 Task: Create Card Card0000000032 in Board Board0000000008 in Workspace WS0000000003 in Trello. Create Card Card0000000033 in Board Board0000000009 in Workspace WS0000000003 in Trello. Create Card Card0000000034 in Board Board0000000009 in Workspace WS0000000003 in Trello. Create Card Card0000000035 in Board Board0000000009 in Workspace WS0000000003 in Trello. Create Card Card0000000036 in Board Board0000000009 in Workspace WS0000000003 in Trello
Action: Mouse moved to (276, 323)
Screenshot: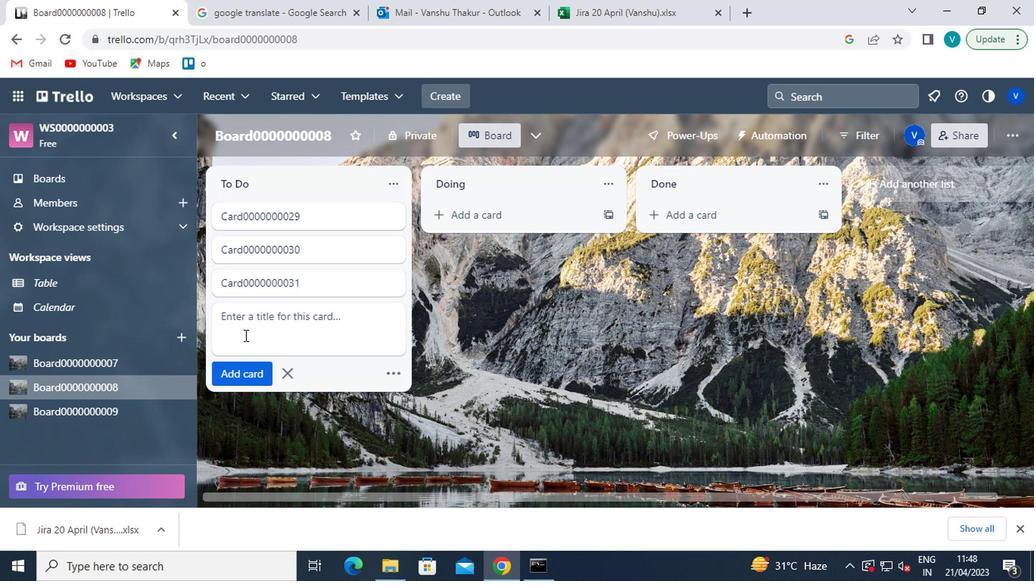 
Action: Mouse pressed left at (276, 323)
Screenshot: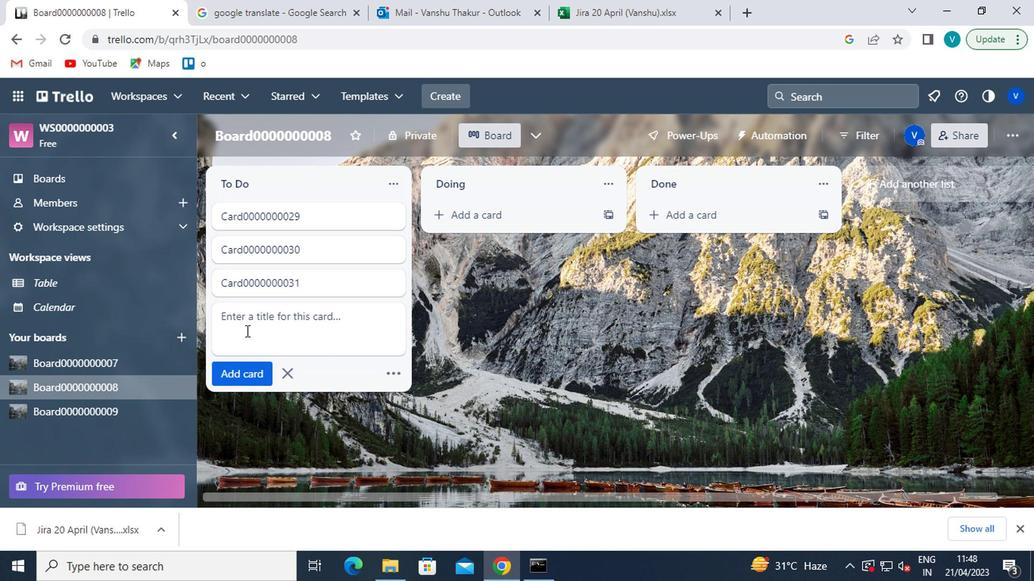 
Action: Mouse moved to (295, 326)
Screenshot: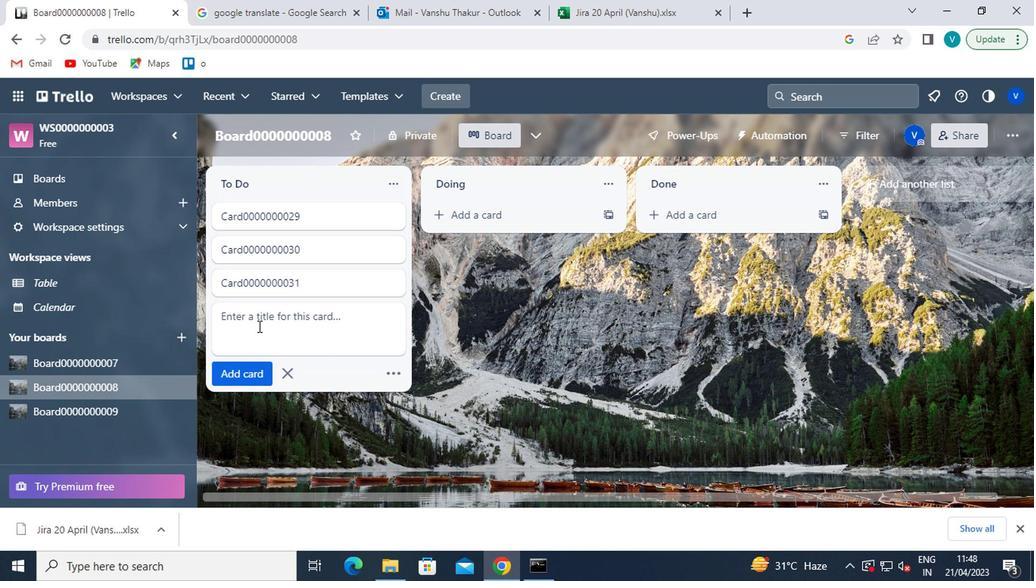 
Action: Key pressed <Key.shift>CARD00
Screenshot: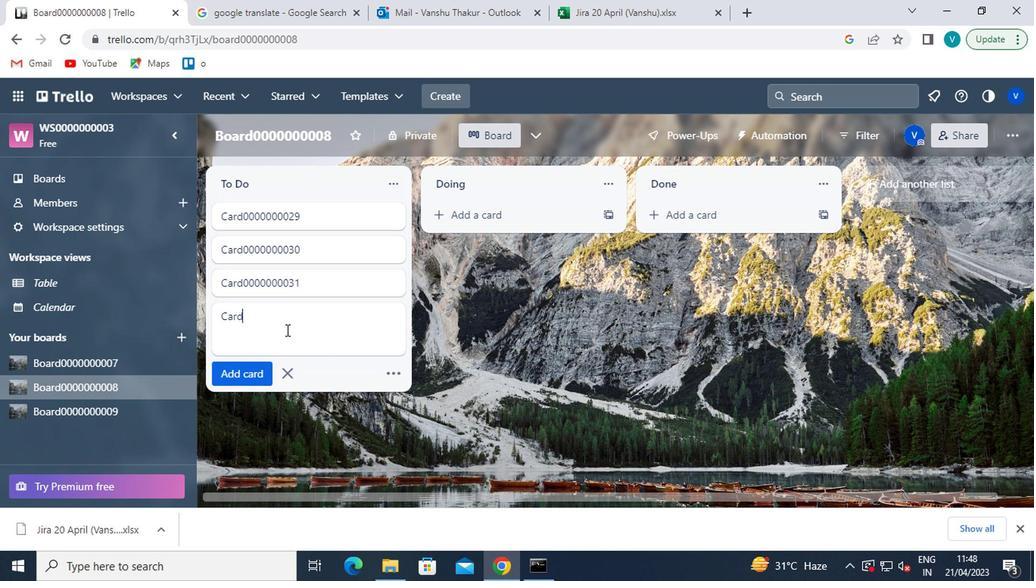 
Action: Mouse moved to (294, 326)
Screenshot: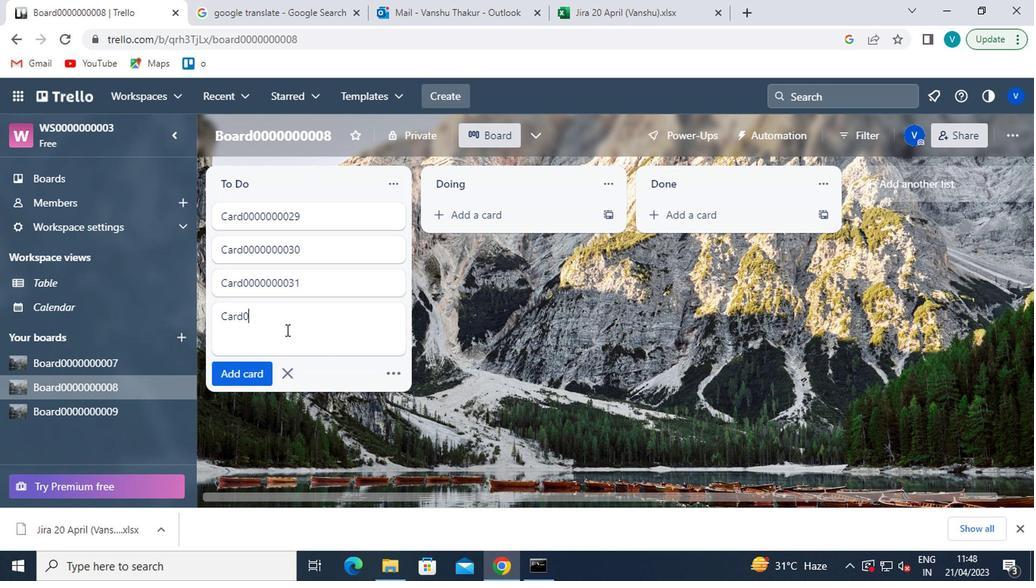 
Action: Key pressed 000
Screenshot: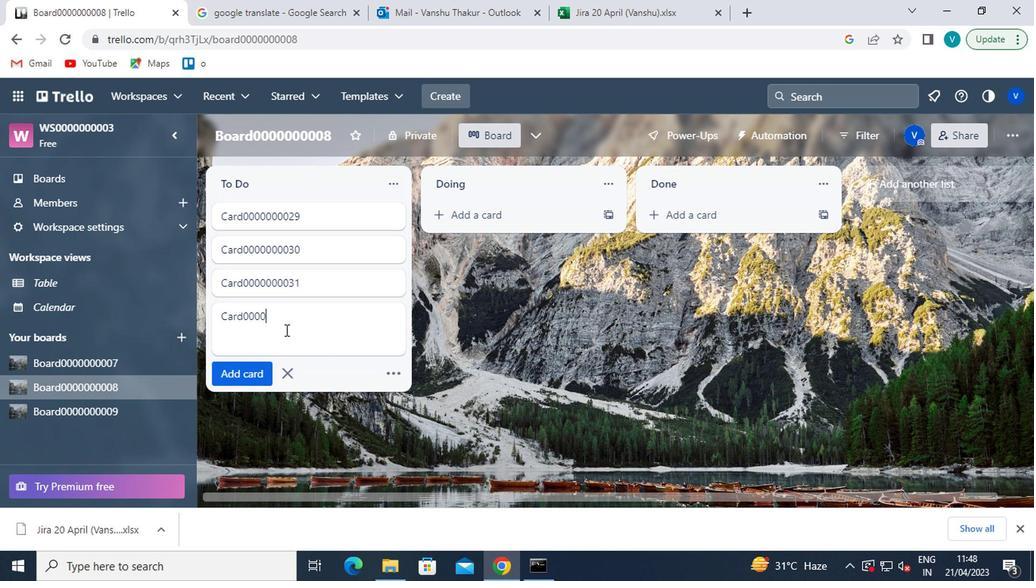 
Action: Mouse moved to (294, 325)
Screenshot: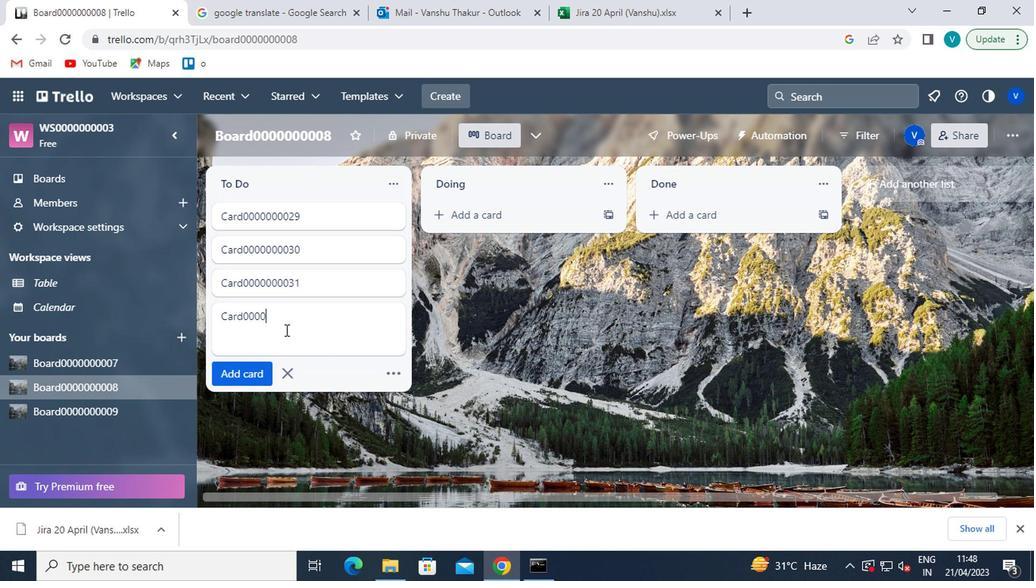 
Action: Key pressed 00
Screenshot: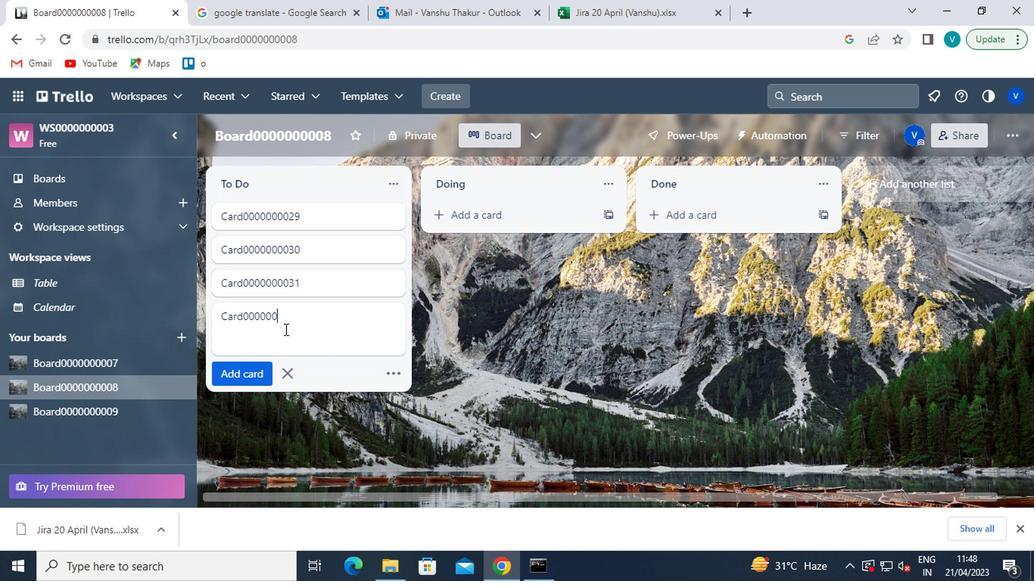 
Action: Mouse moved to (293, 325)
Screenshot: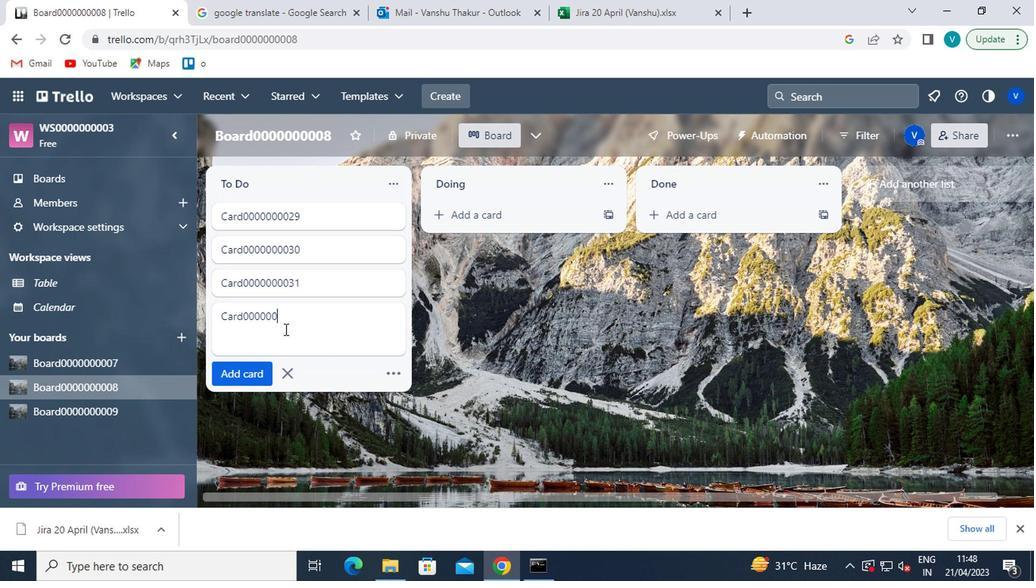 
Action: Key pressed 0
Screenshot: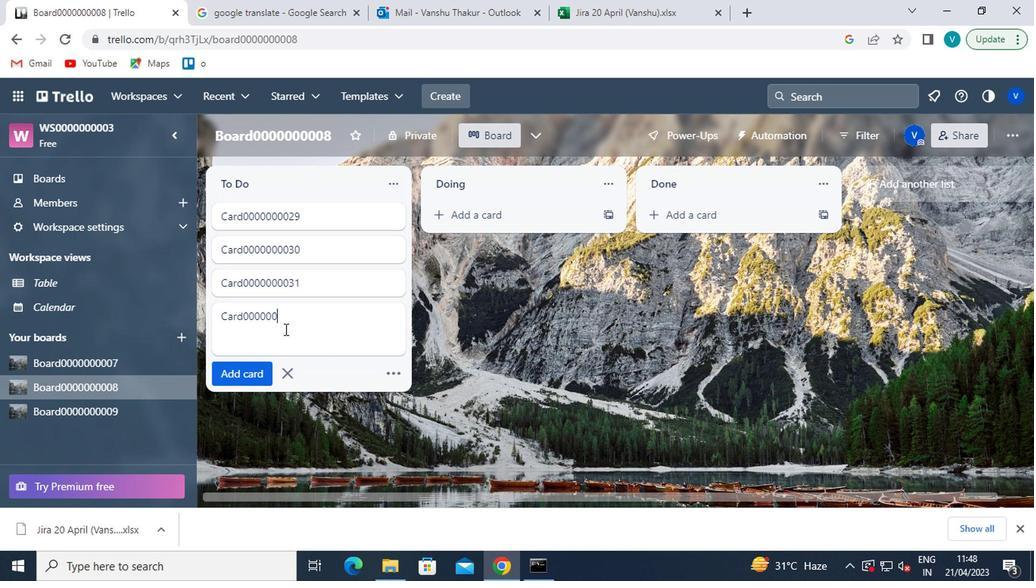 
Action: Mouse moved to (292, 325)
Screenshot: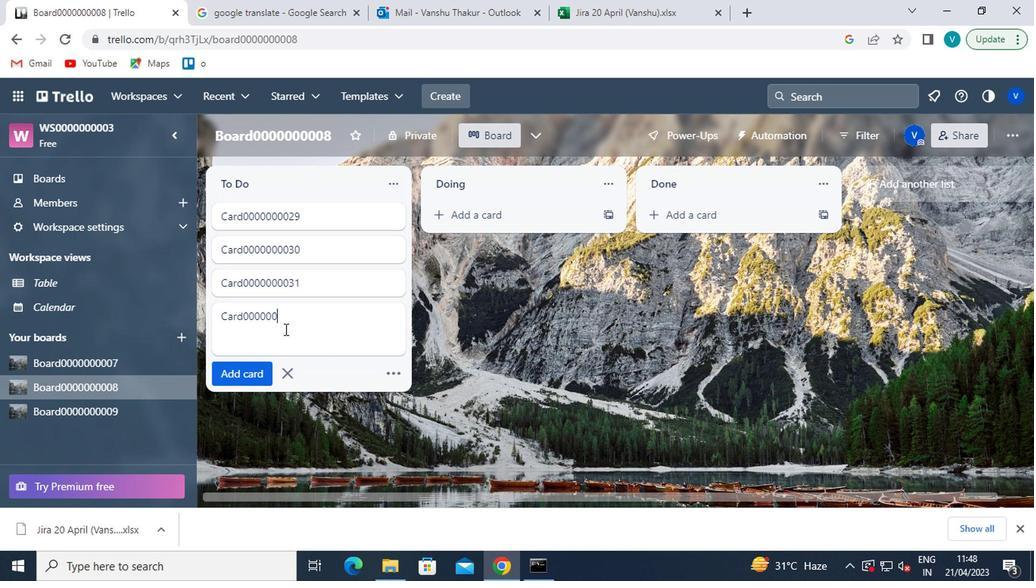 
Action: Key pressed 32
Screenshot: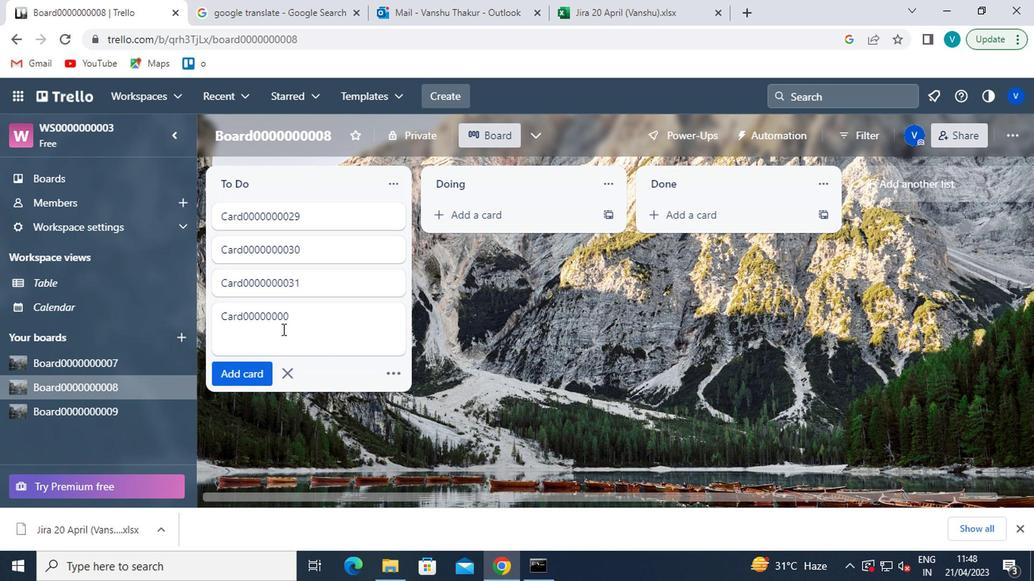 
Action: Mouse moved to (283, 322)
Screenshot: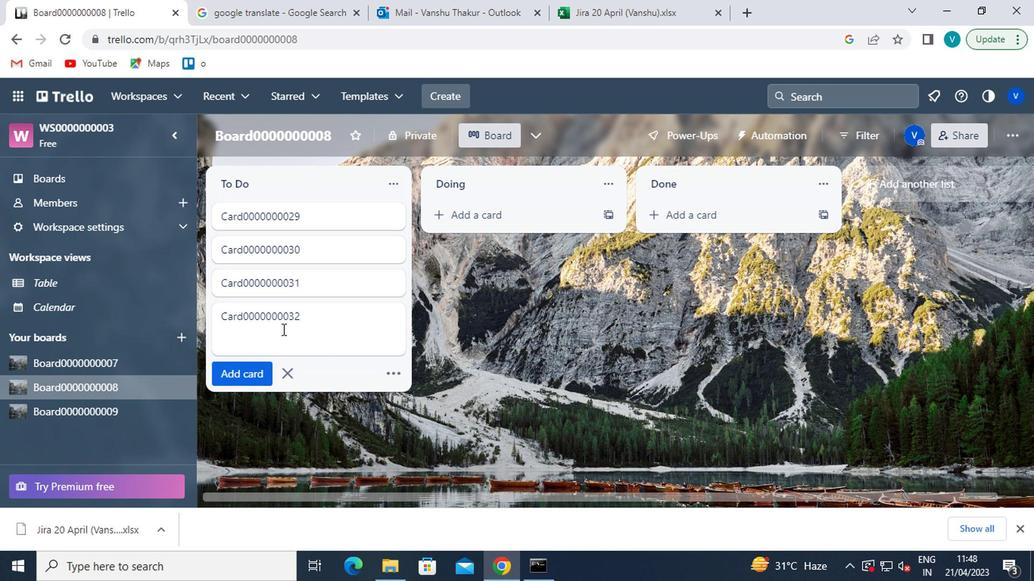 
Action: Key pressed <Key.enter>
Screenshot: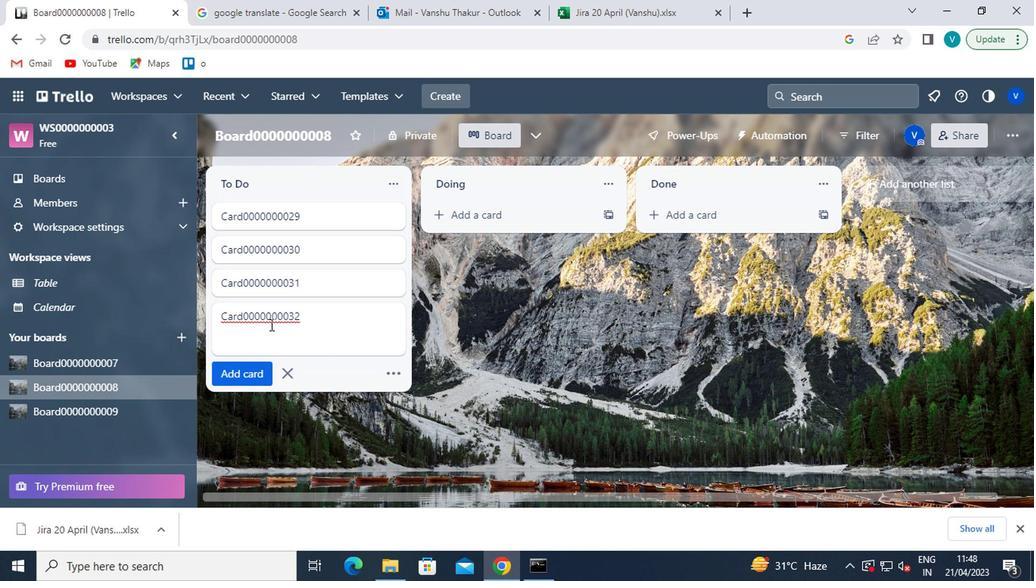 
Action: Mouse moved to (155, 383)
Screenshot: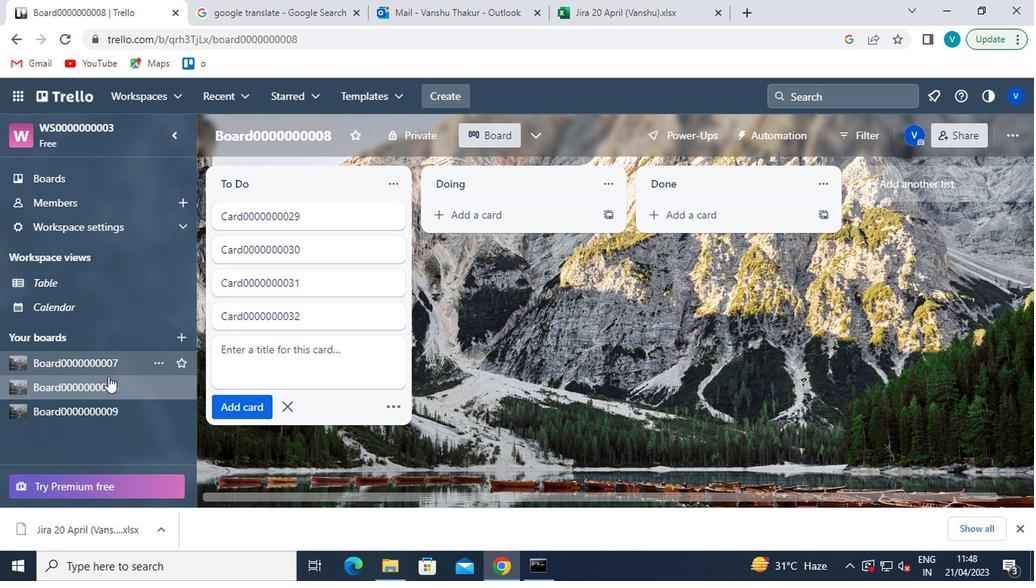 
Action: Mouse pressed left at (155, 383)
Screenshot: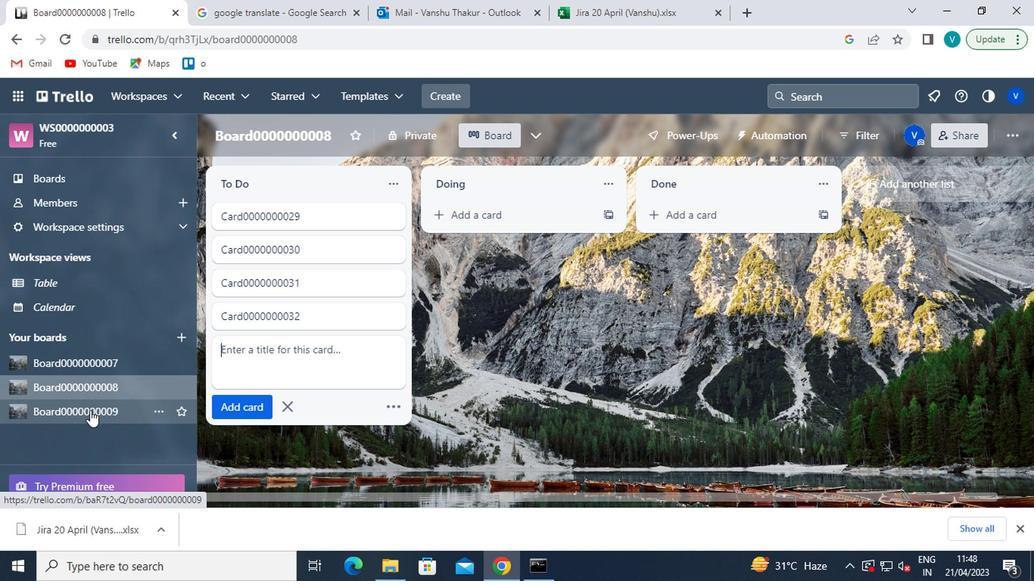 
Action: Mouse moved to (307, 267)
Screenshot: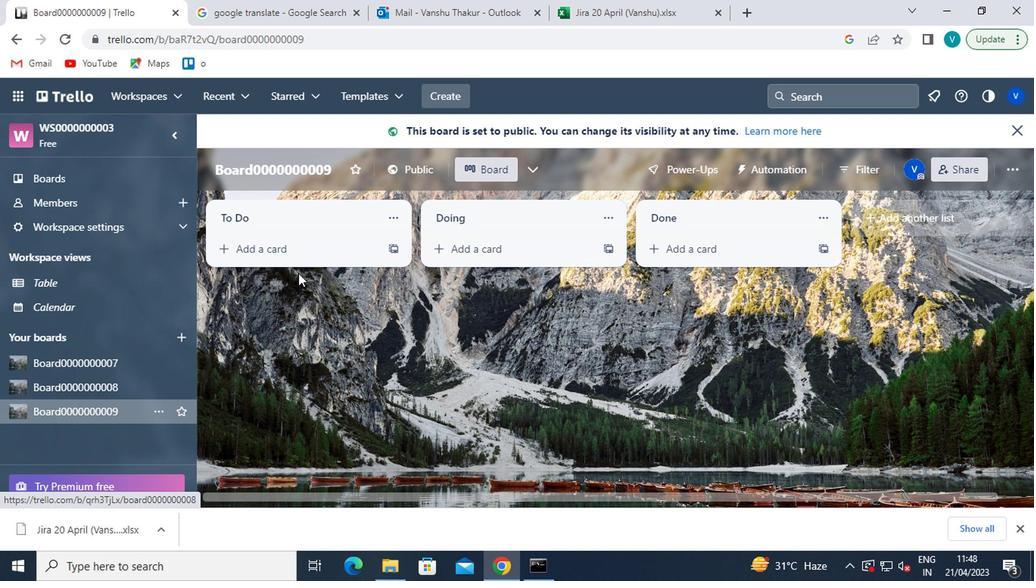 
Action: Mouse pressed left at (307, 267)
Screenshot: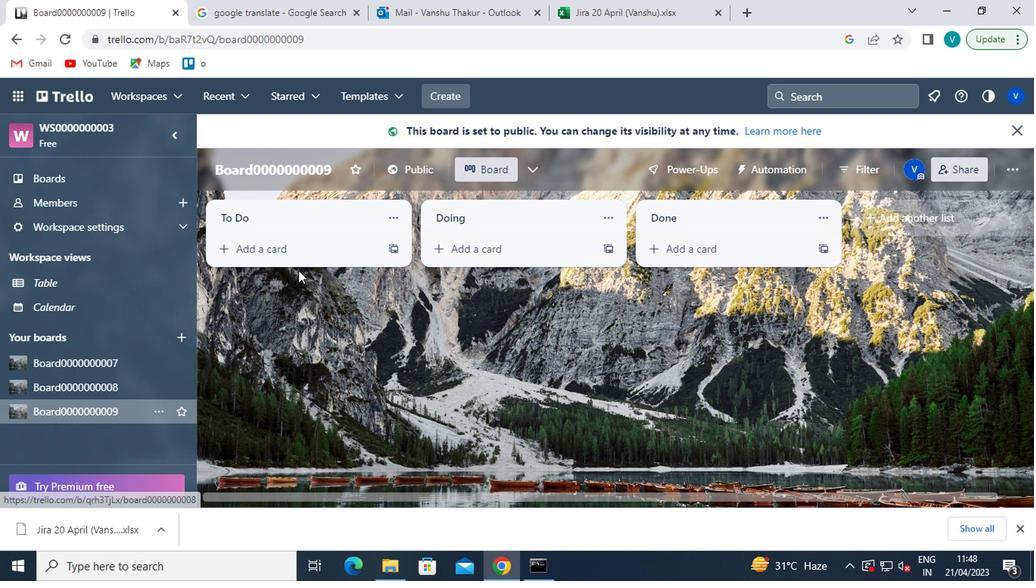 
Action: Key pressed <Key.shift>CARD0000000033
Screenshot: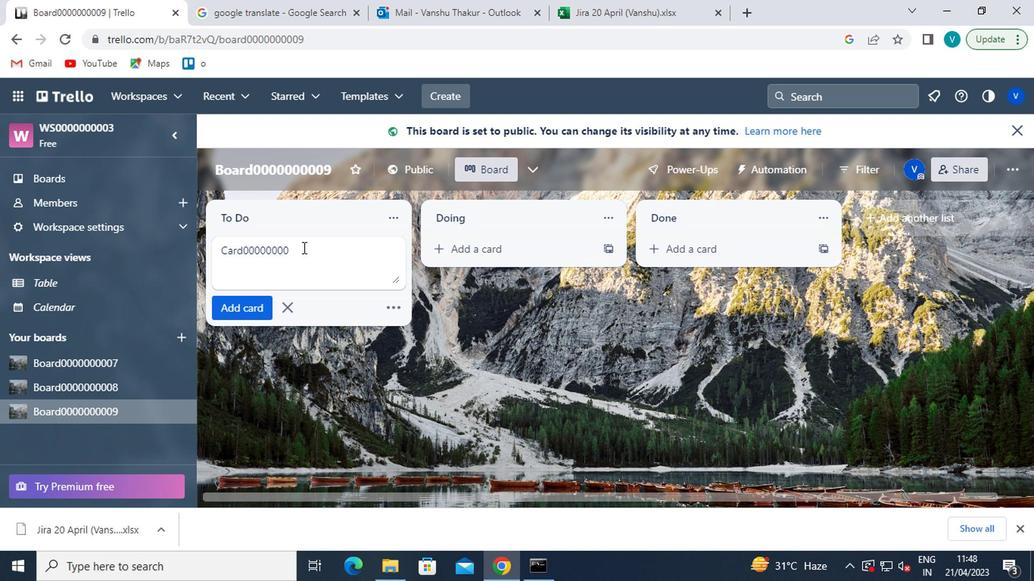 
Action: Mouse moved to (307, 267)
Screenshot: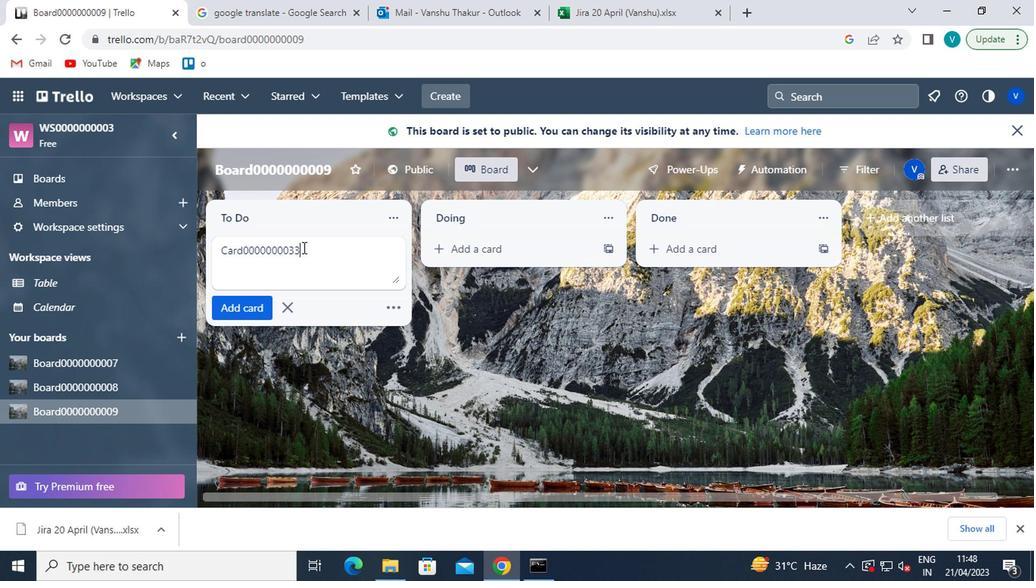
Action: Key pressed <Key.enter><Key.shift>CARD0000000034<Key.enter><Key.shift>CARD0000000035<Key.enter><Key.shift>CARD0000000036
Screenshot: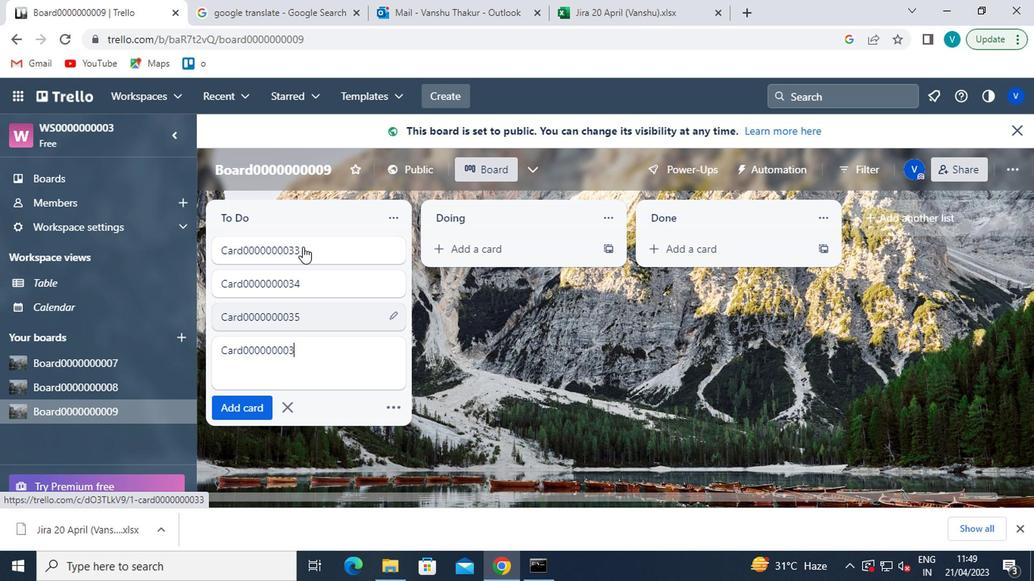 
